 Task: Toggle the breadcrumbs.
Action: Mouse moved to (360, 328)
Screenshot: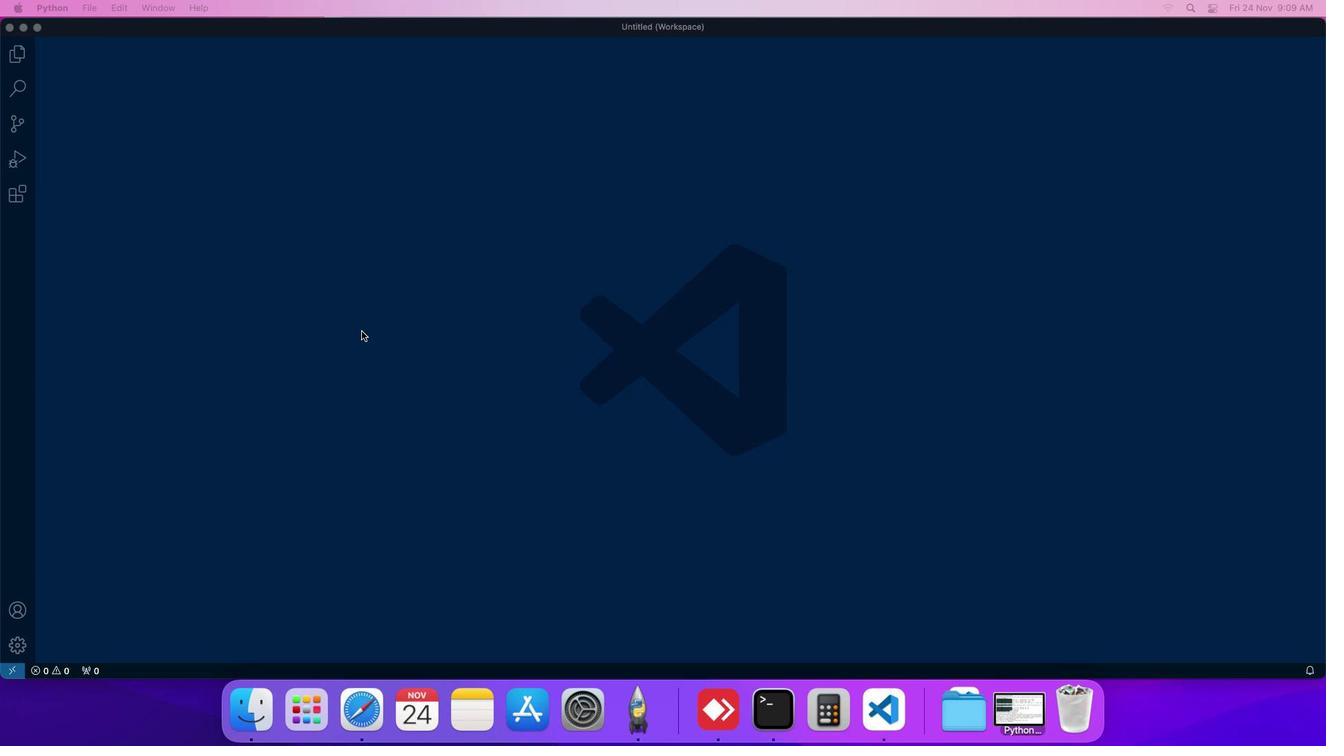 
Action: Mouse pressed left at (360, 328)
Screenshot: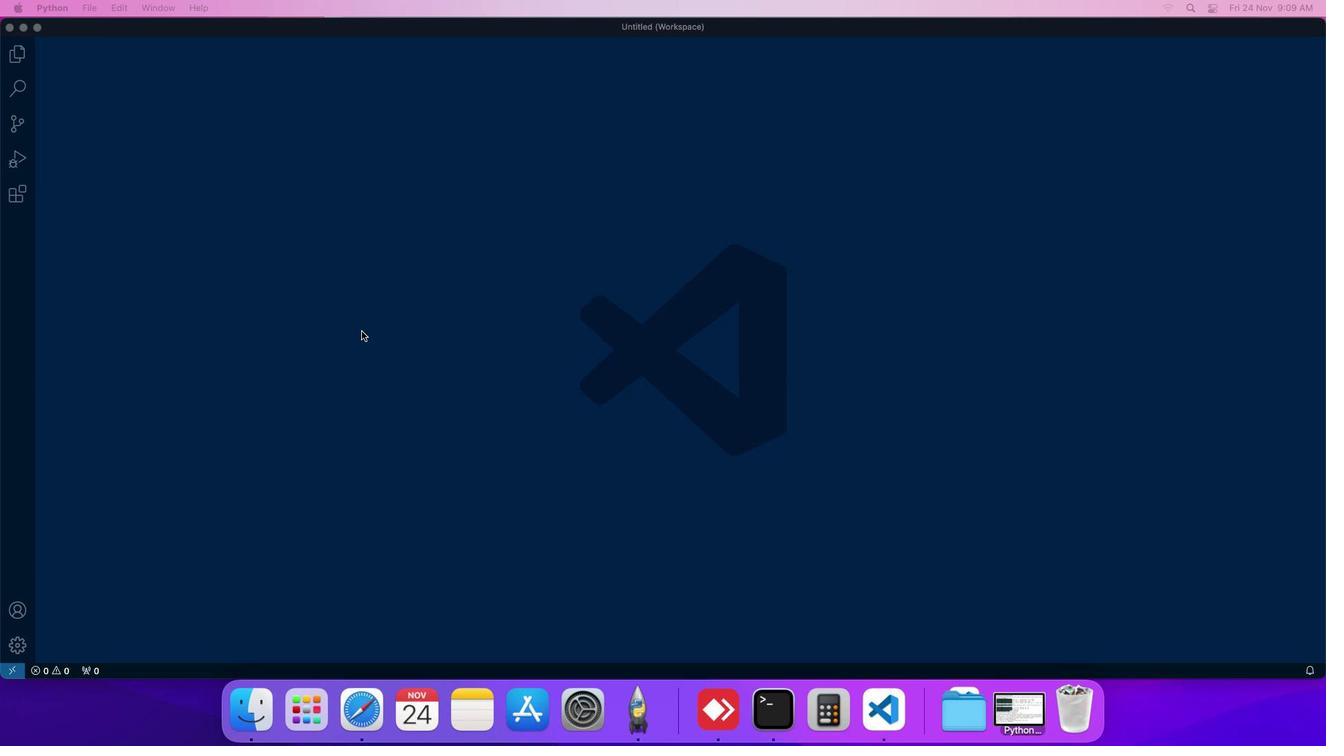 
Action: Mouse moved to (206, 9)
Screenshot: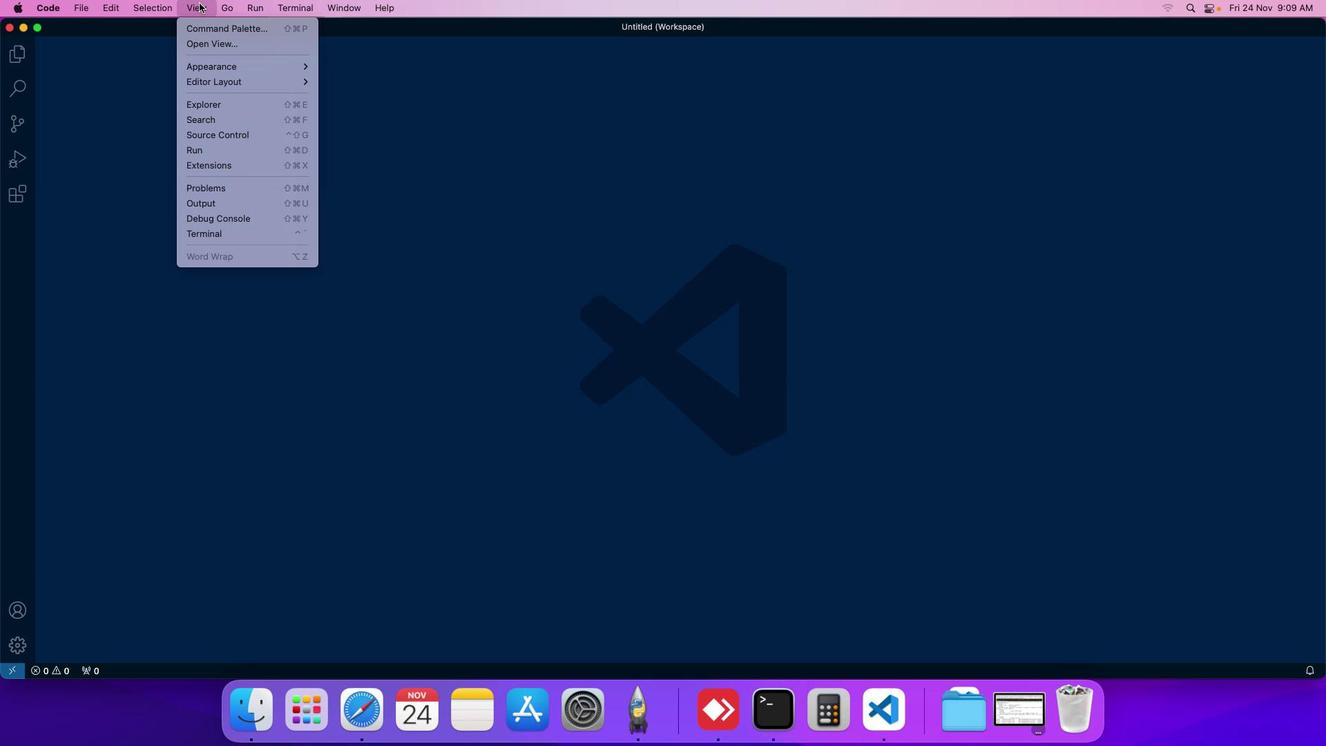 
Action: Mouse pressed left at (206, 9)
Screenshot: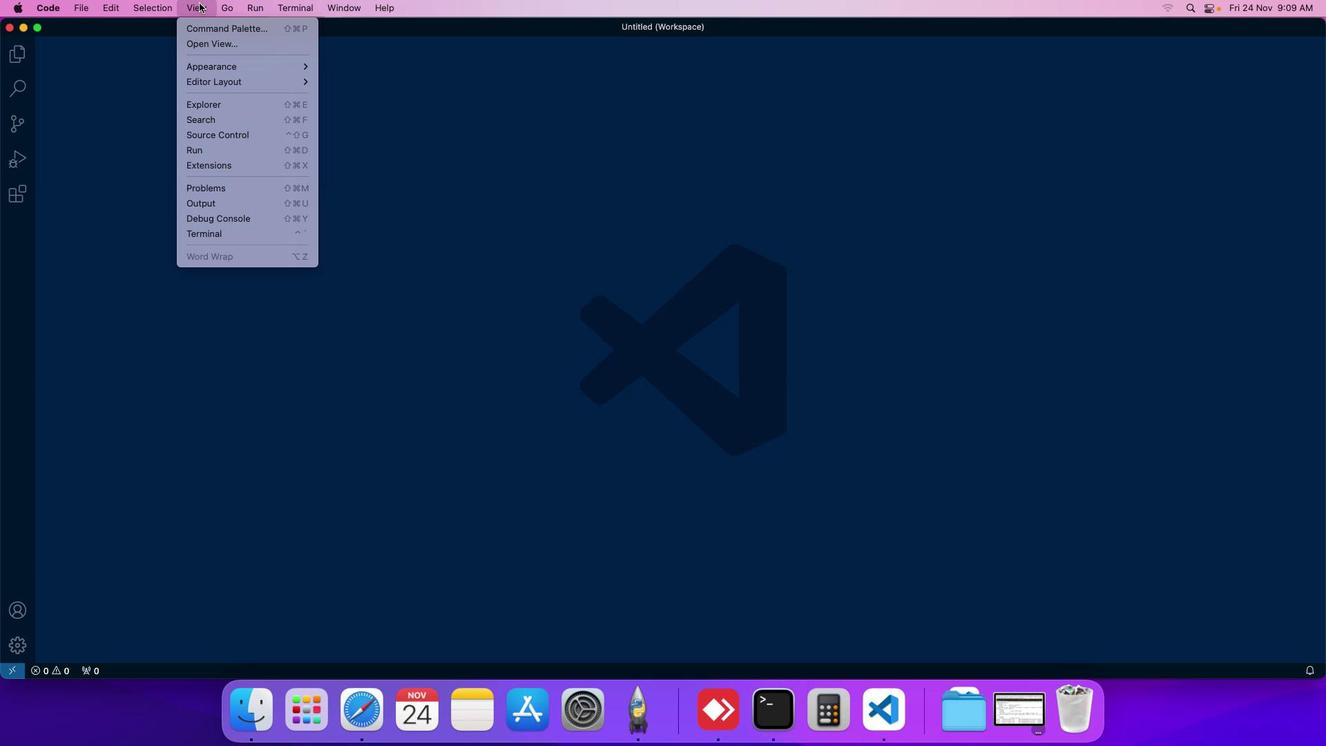 
Action: Mouse moved to (369, 298)
Screenshot: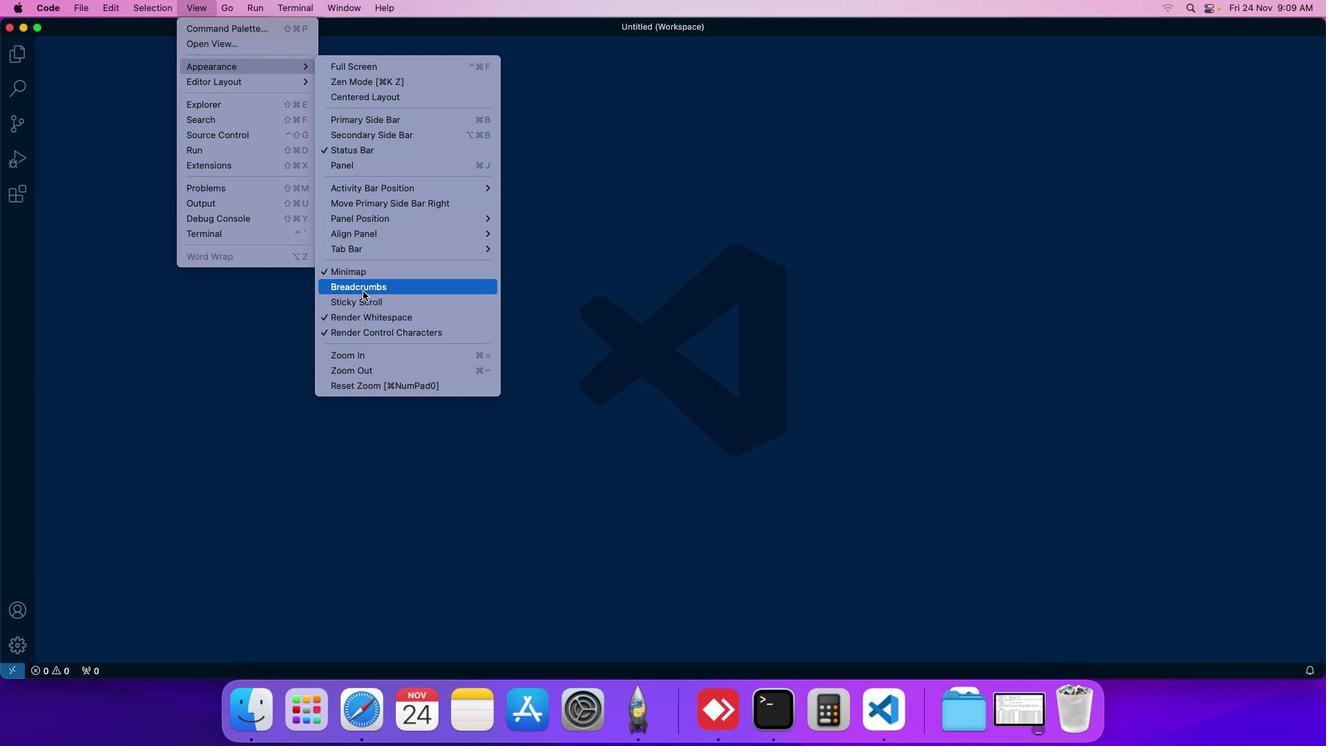 
Action: Mouse pressed left at (369, 298)
Screenshot: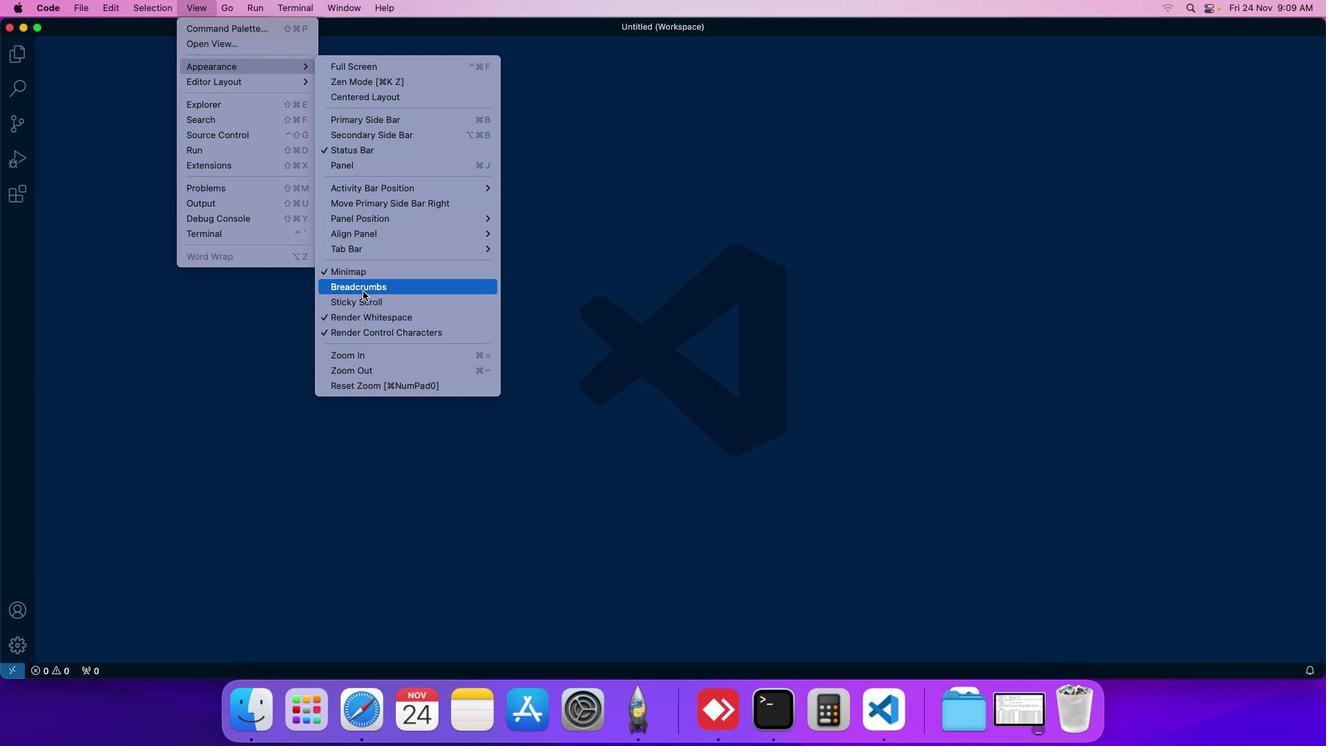 
Action: Mouse moved to (342, 248)
Screenshot: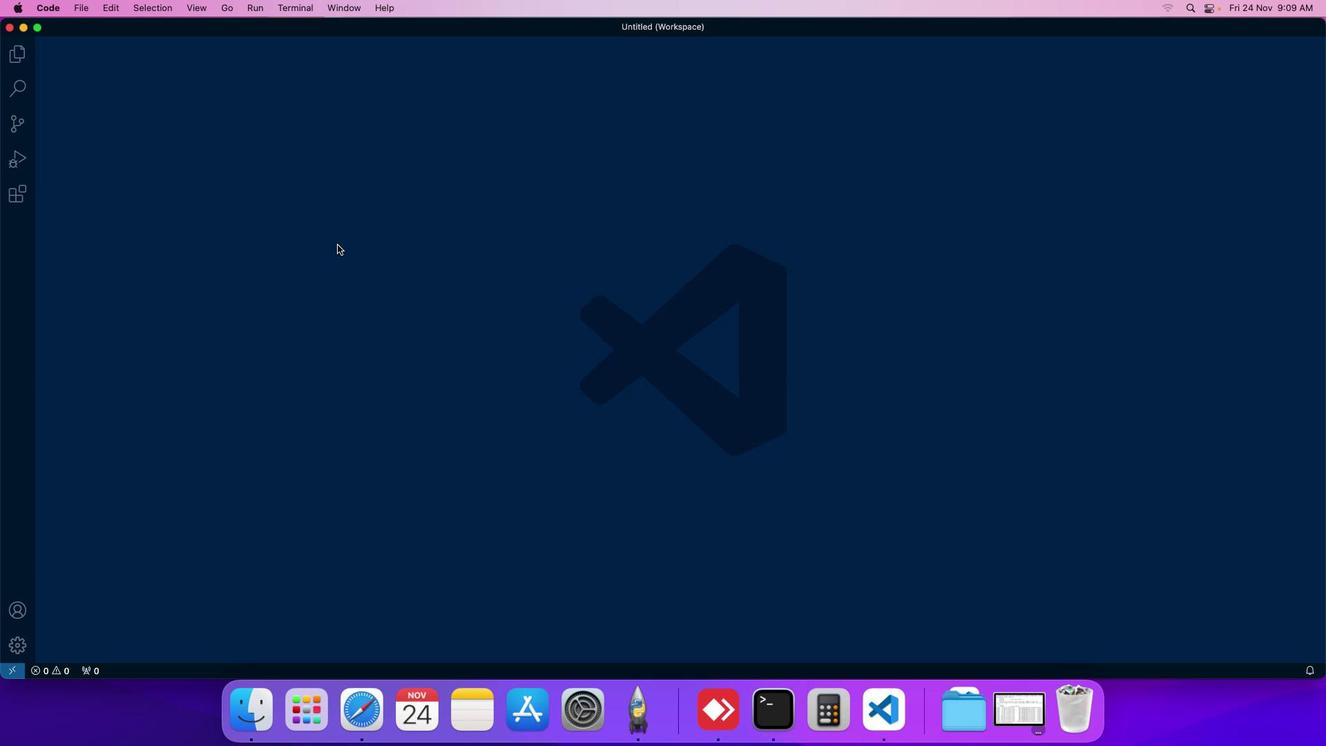 
